 Task: Change the configuration of the roadmap layout of the mark's project to sort by "Labels" in descending order.
Action: Mouse moved to (221, 158)
Screenshot: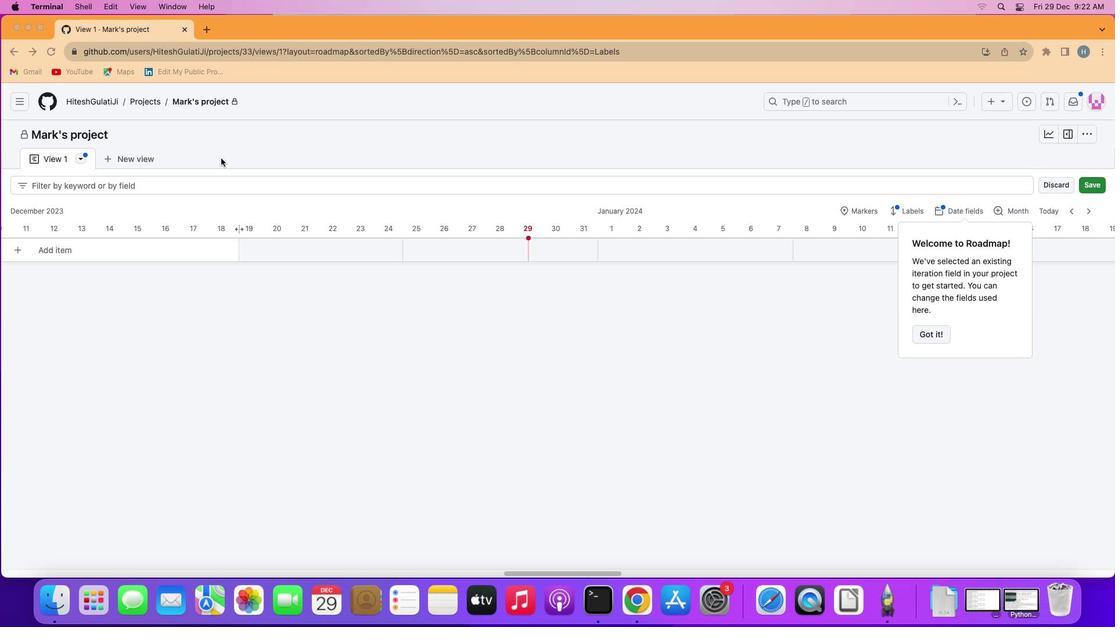 
Action: Mouse pressed left at (221, 158)
Screenshot: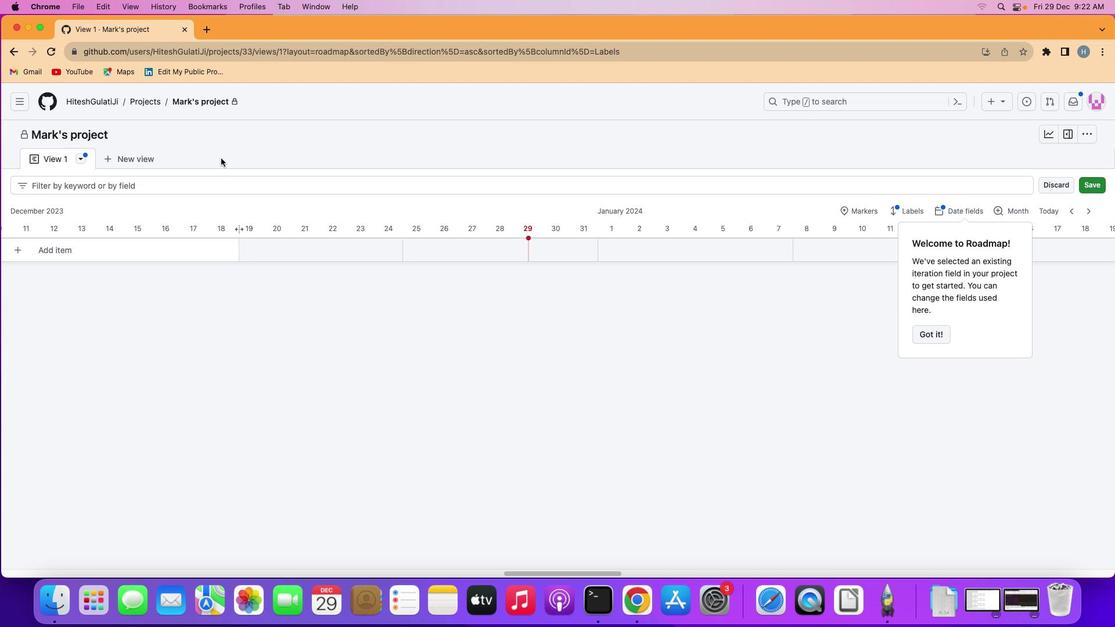 
Action: Mouse moved to (79, 158)
Screenshot: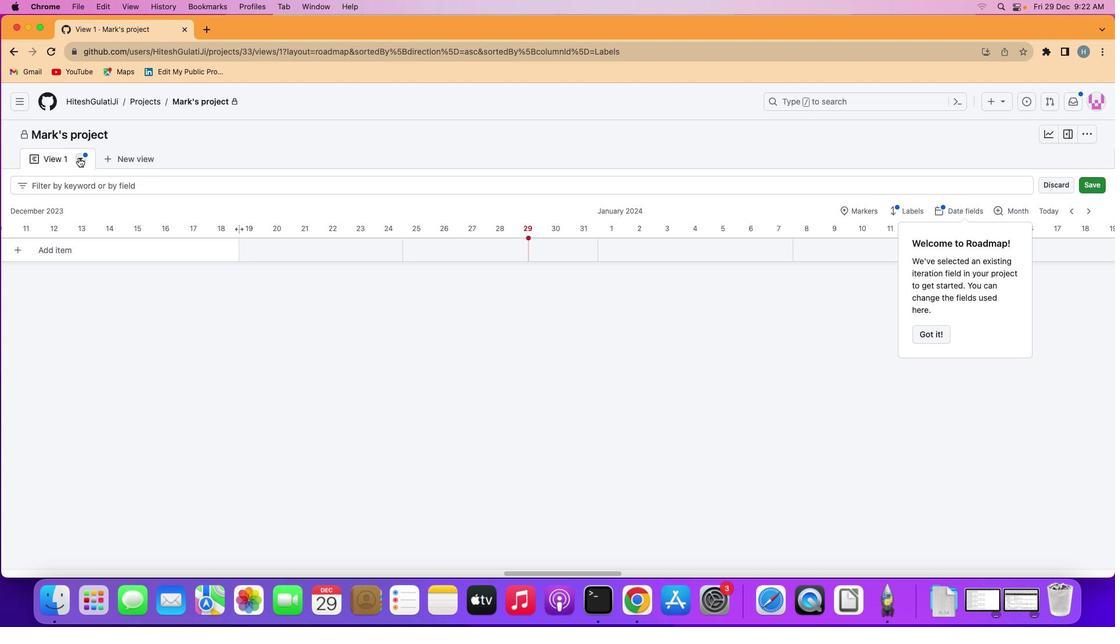 
Action: Mouse pressed left at (79, 158)
Screenshot: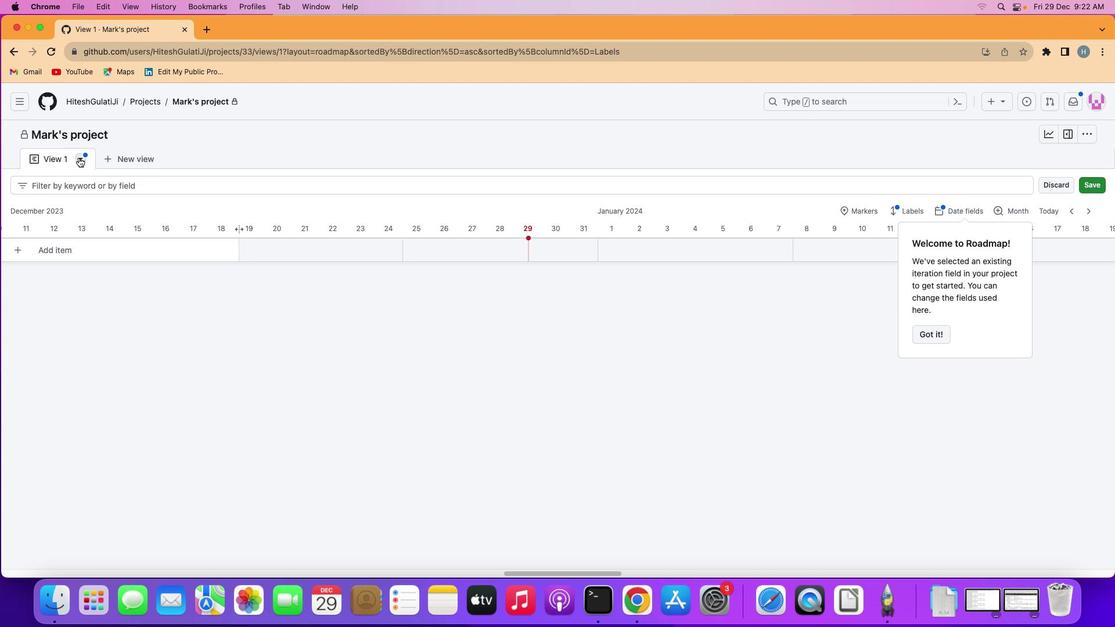 
Action: Mouse moved to (127, 281)
Screenshot: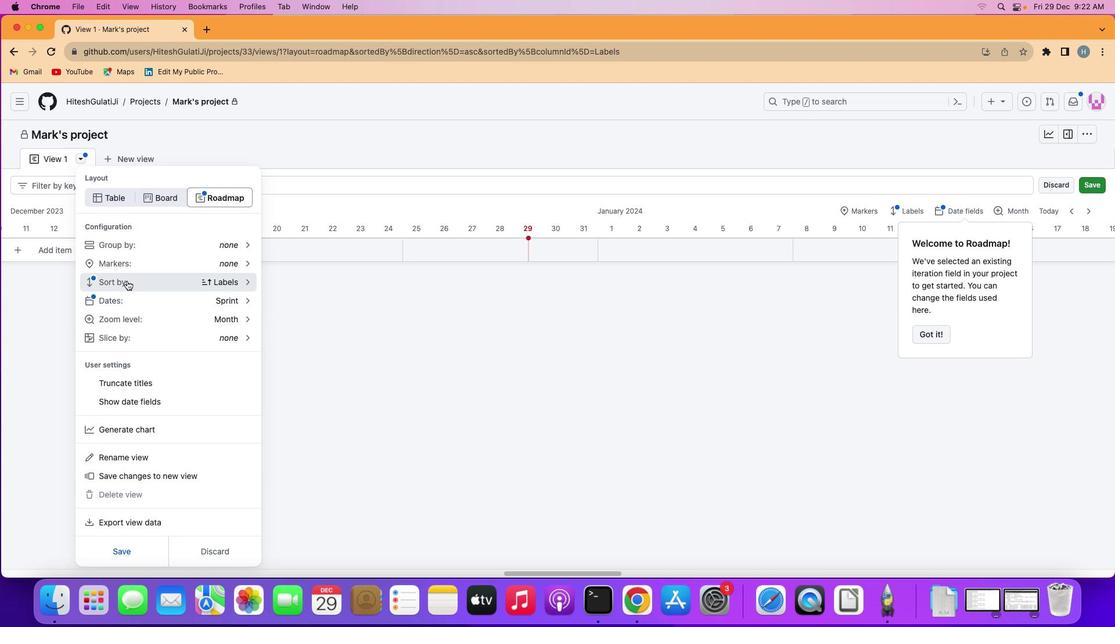 
Action: Mouse pressed left at (127, 281)
Screenshot: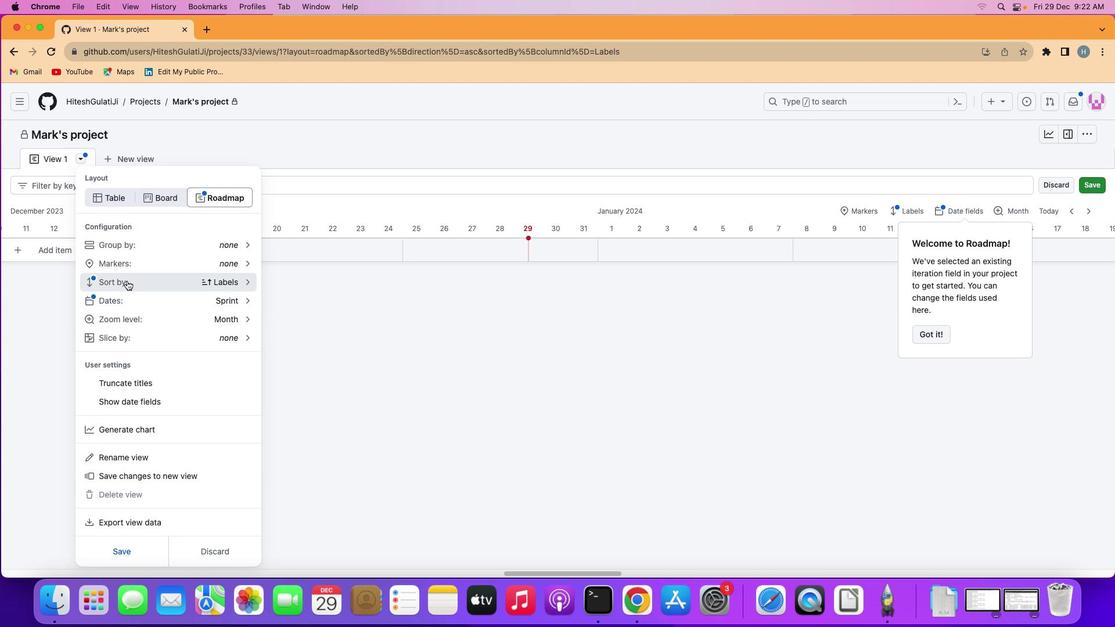 
Action: Mouse moved to (203, 273)
Screenshot: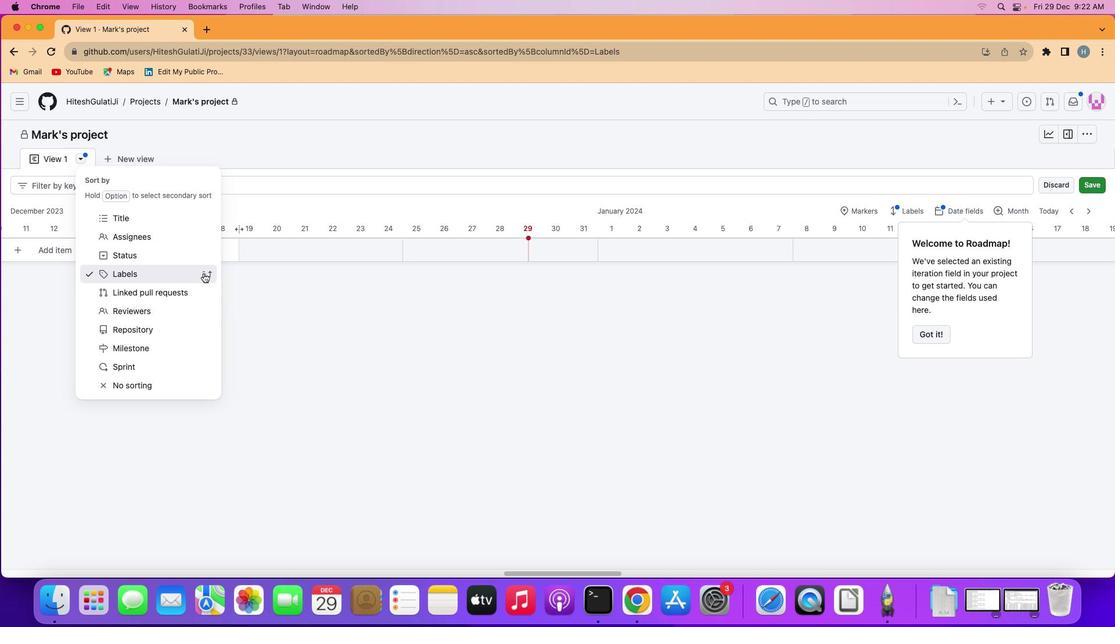 
Action: Mouse pressed left at (203, 273)
Screenshot: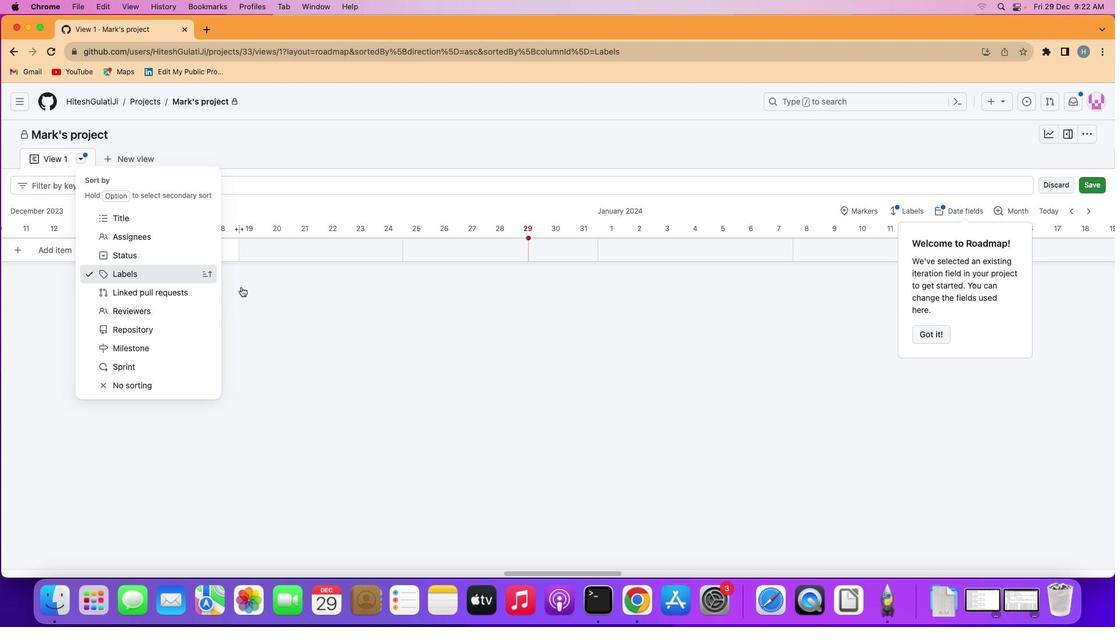 
Action: Mouse moved to (293, 301)
Screenshot: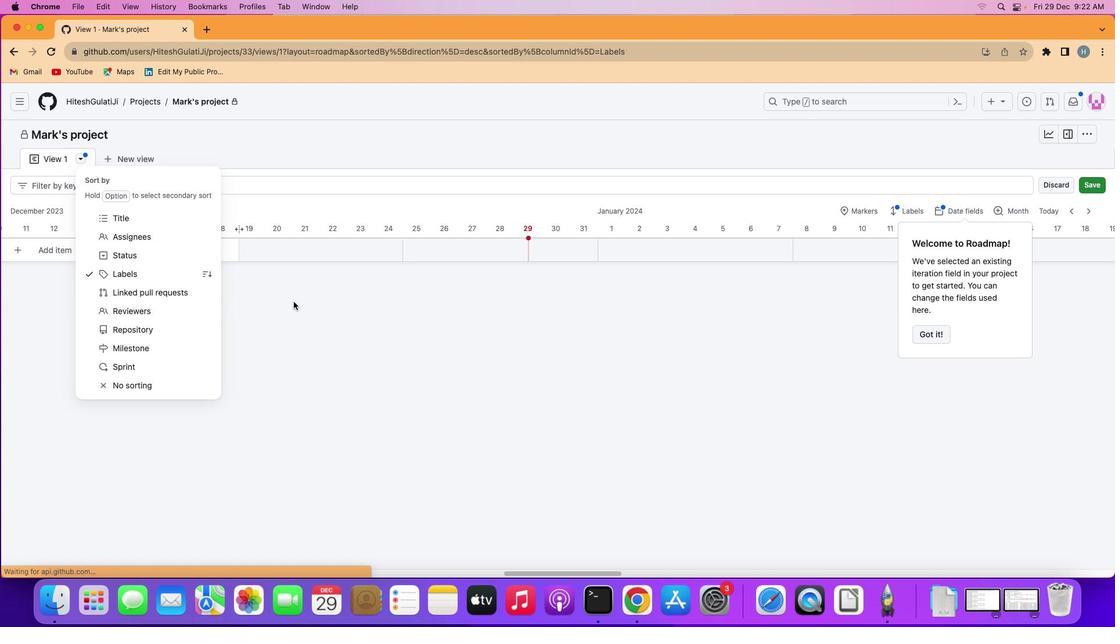 
